 Task: Print the contact list from Outlook.
Action: Mouse moved to (23, 92)
Screenshot: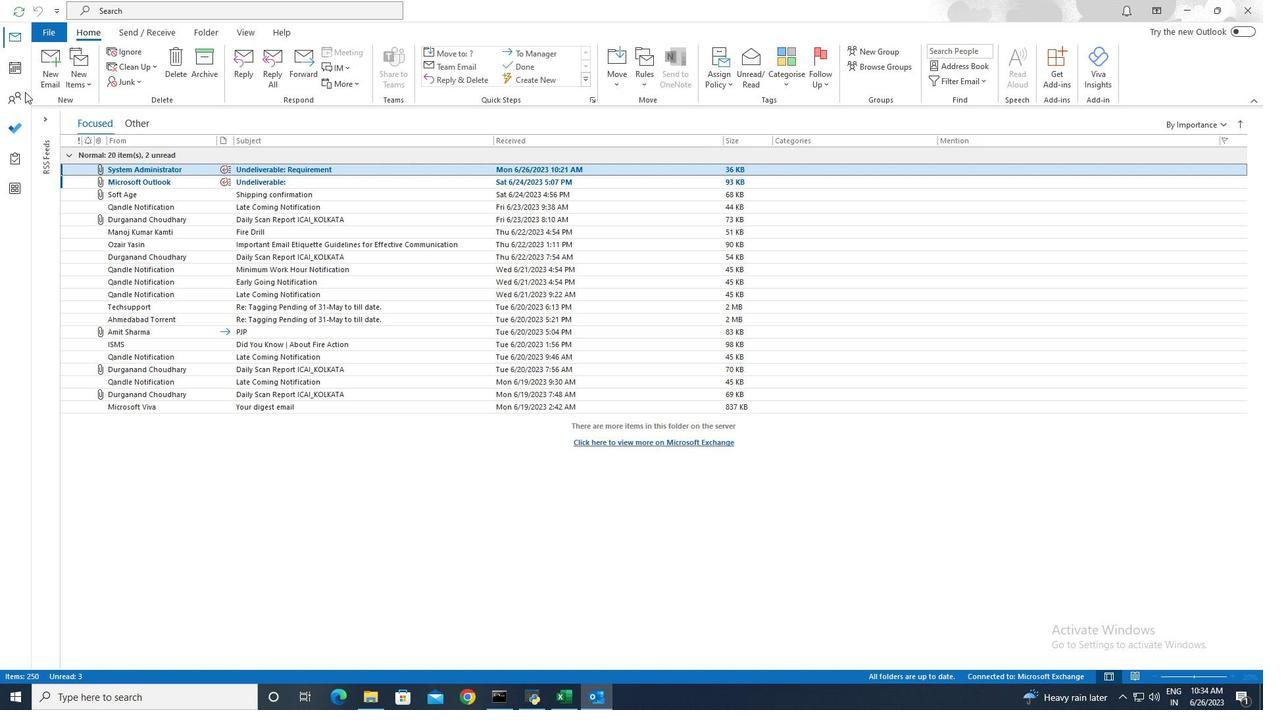 
Action: Mouse pressed left at (23, 92)
Screenshot: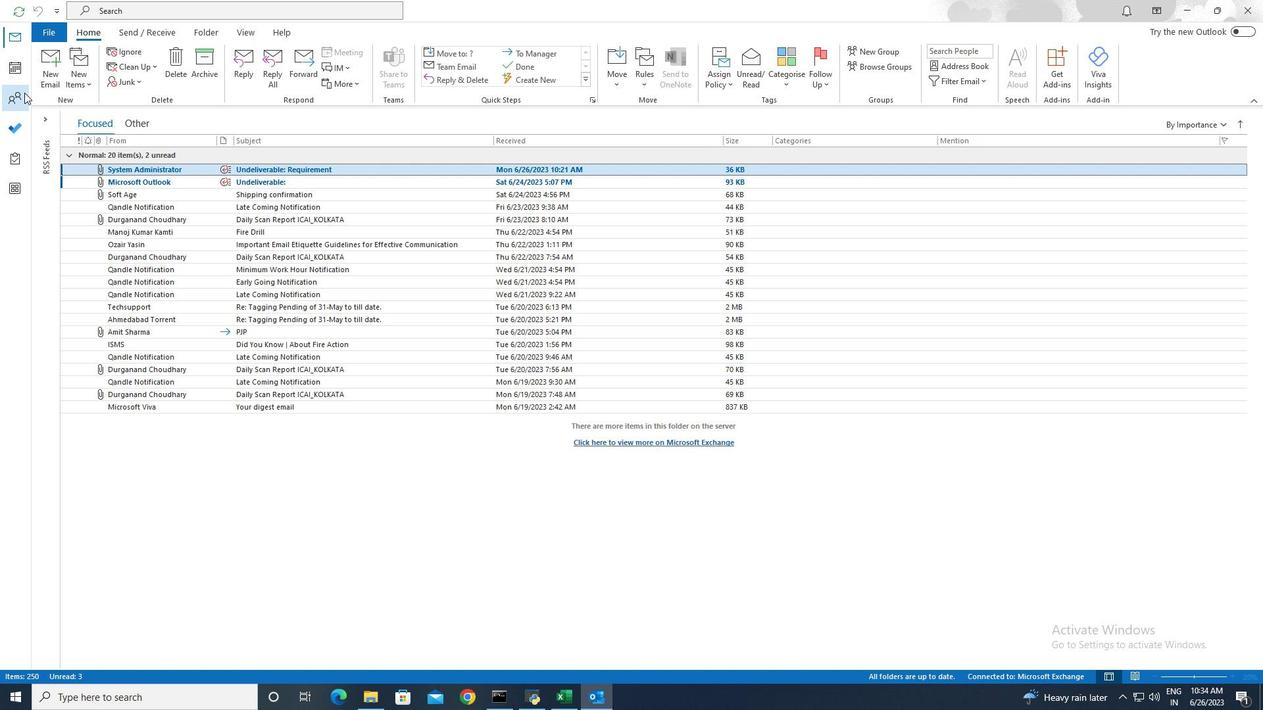
Action: Mouse moved to (236, 161)
Screenshot: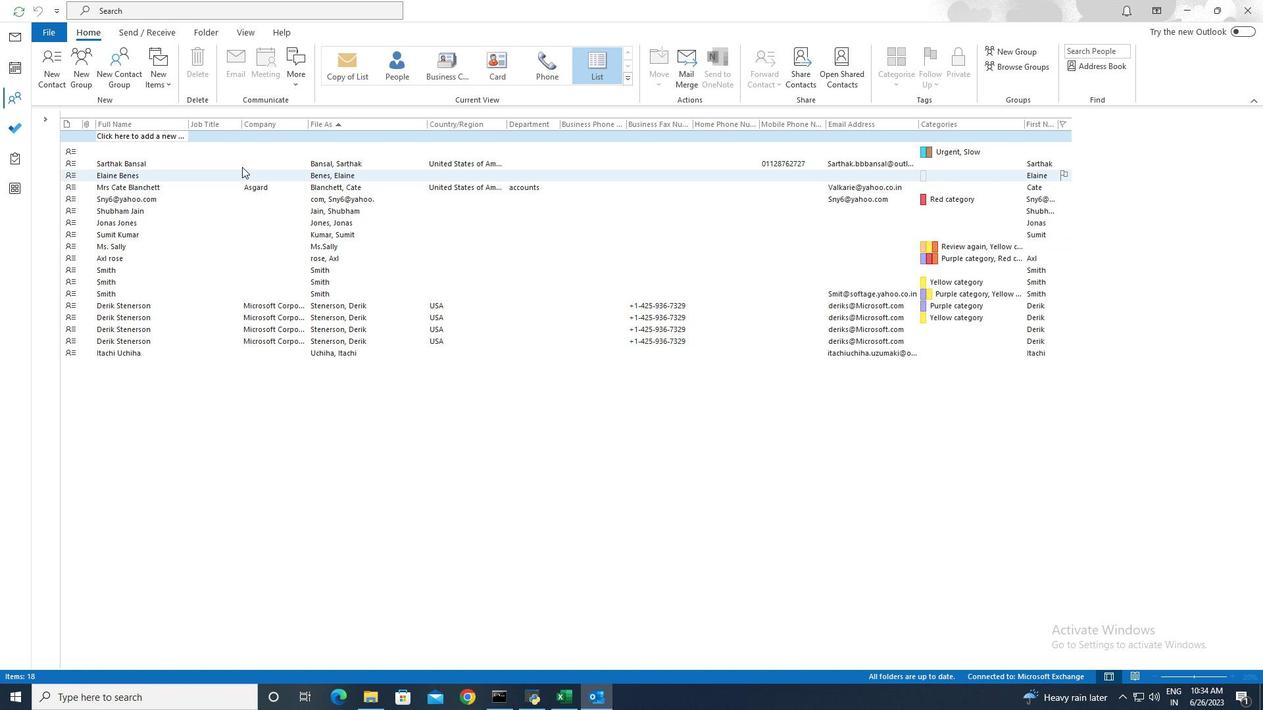 
Action: Mouse pressed left at (236, 161)
Screenshot: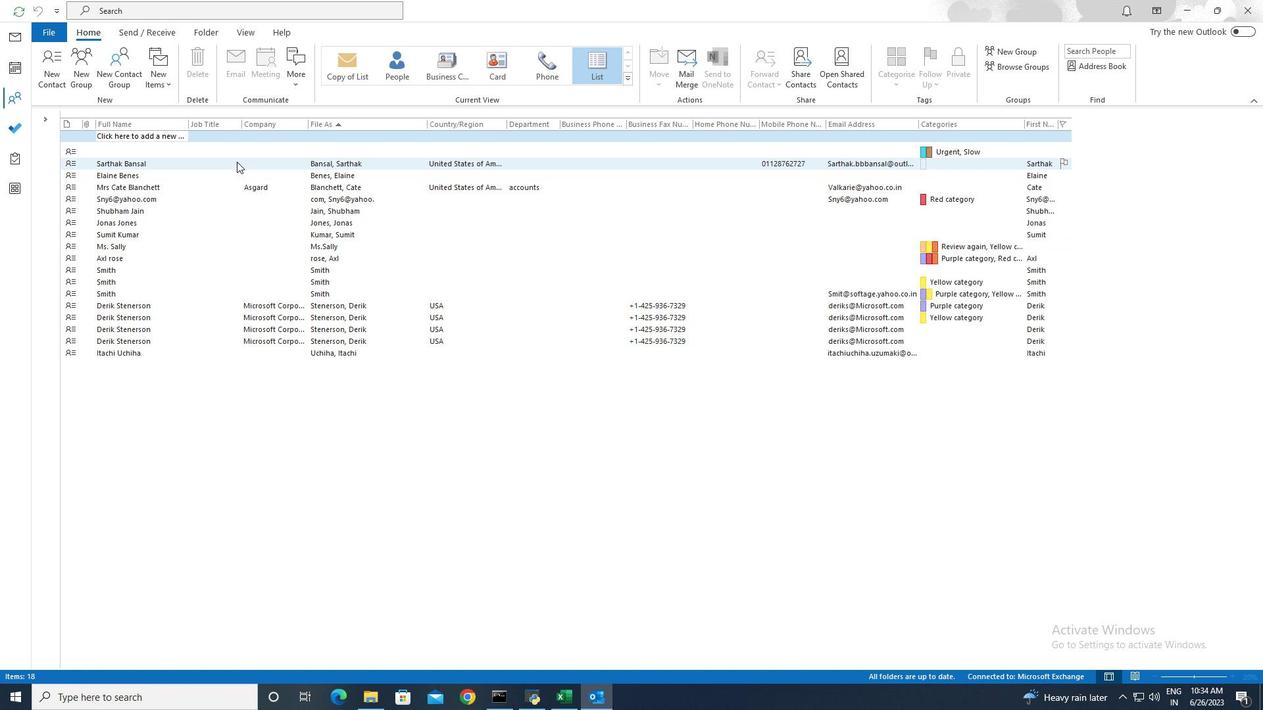
Action: Mouse moved to (44, 32)
Screenshot: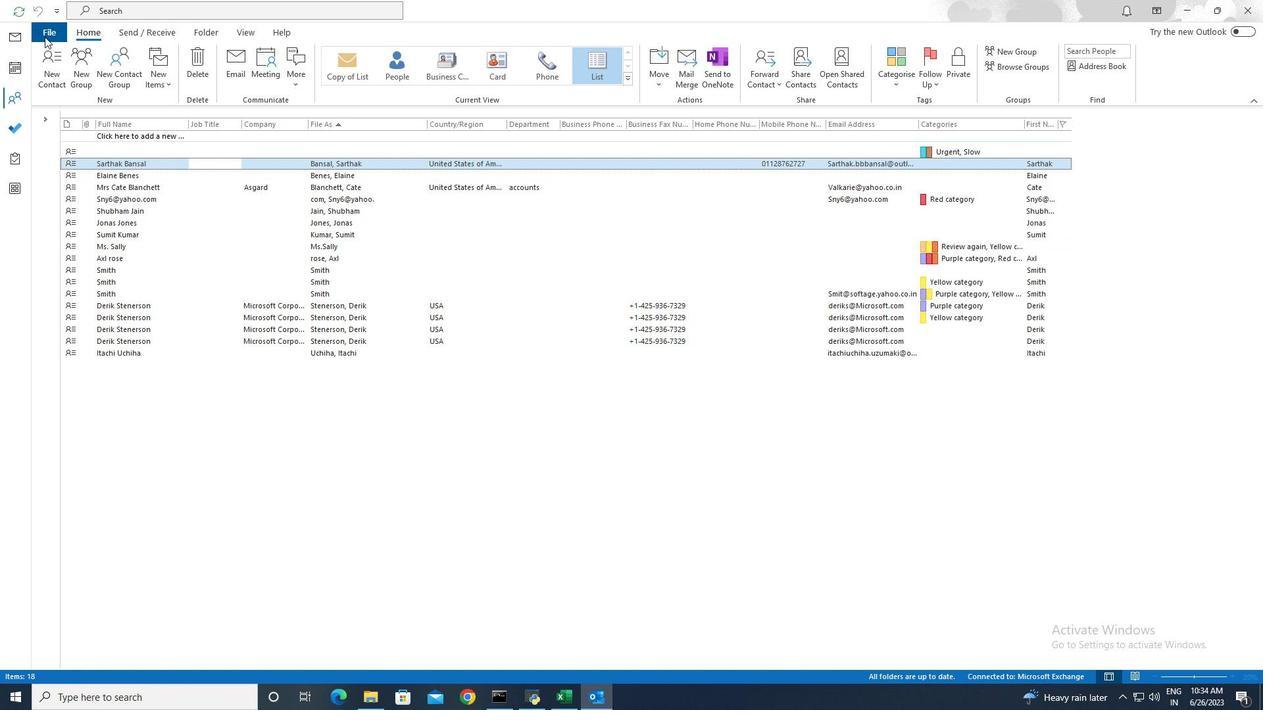 
Action: Mouse pressed left at (44, 32)
Screenshot: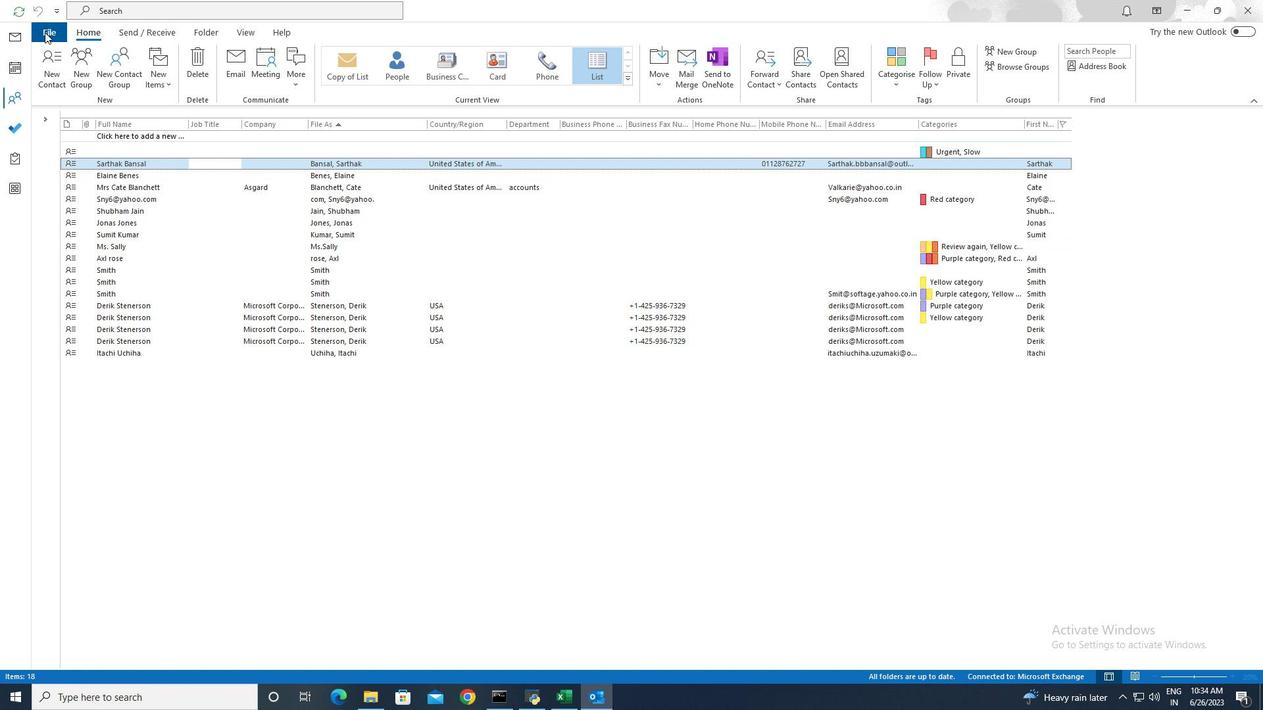 
Action: Mouse moved to (44, 179)
Screenshot: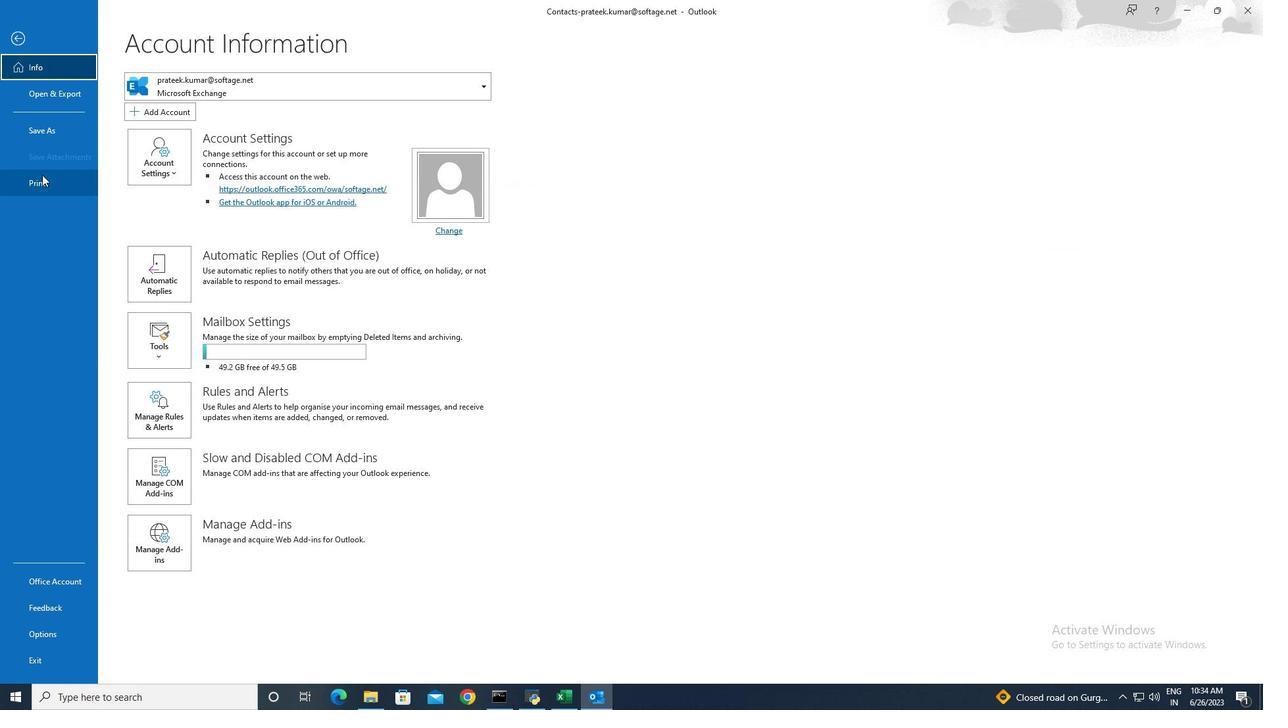 
Action: Mouse pressed left at (44, 179)
Screenshot: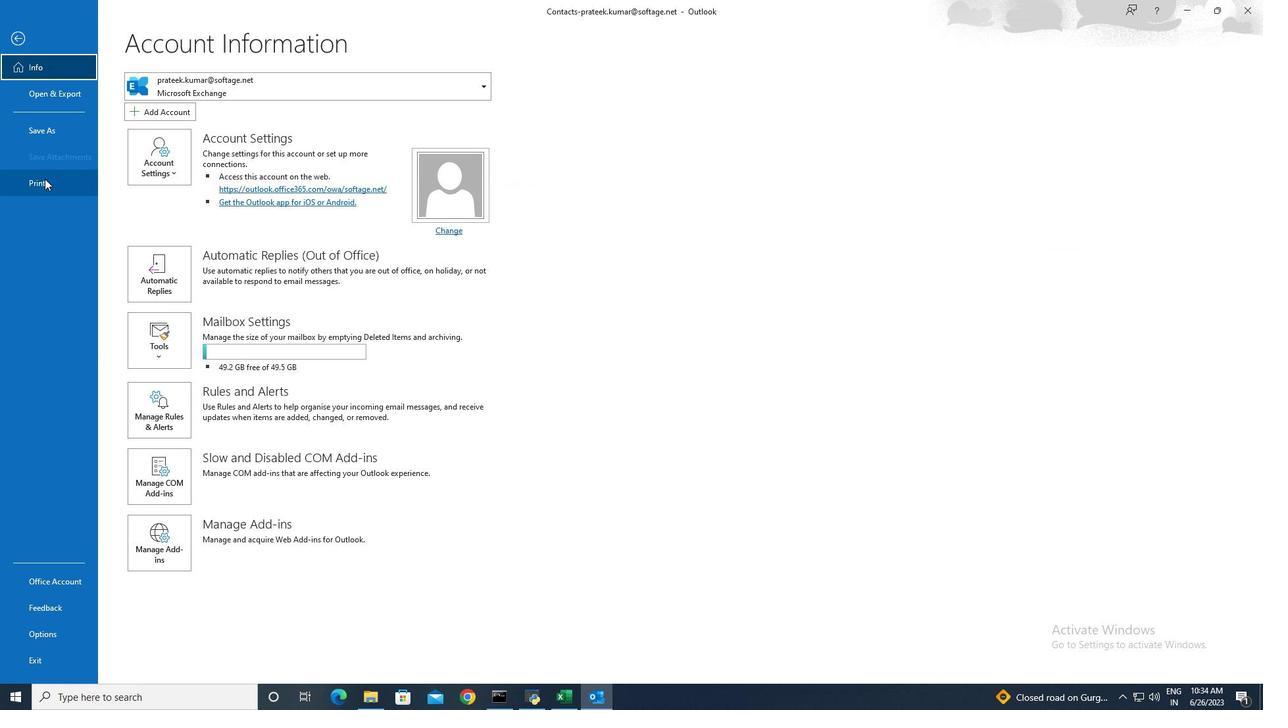 
Action: Mouse moved to (161, 115)
Screenshot: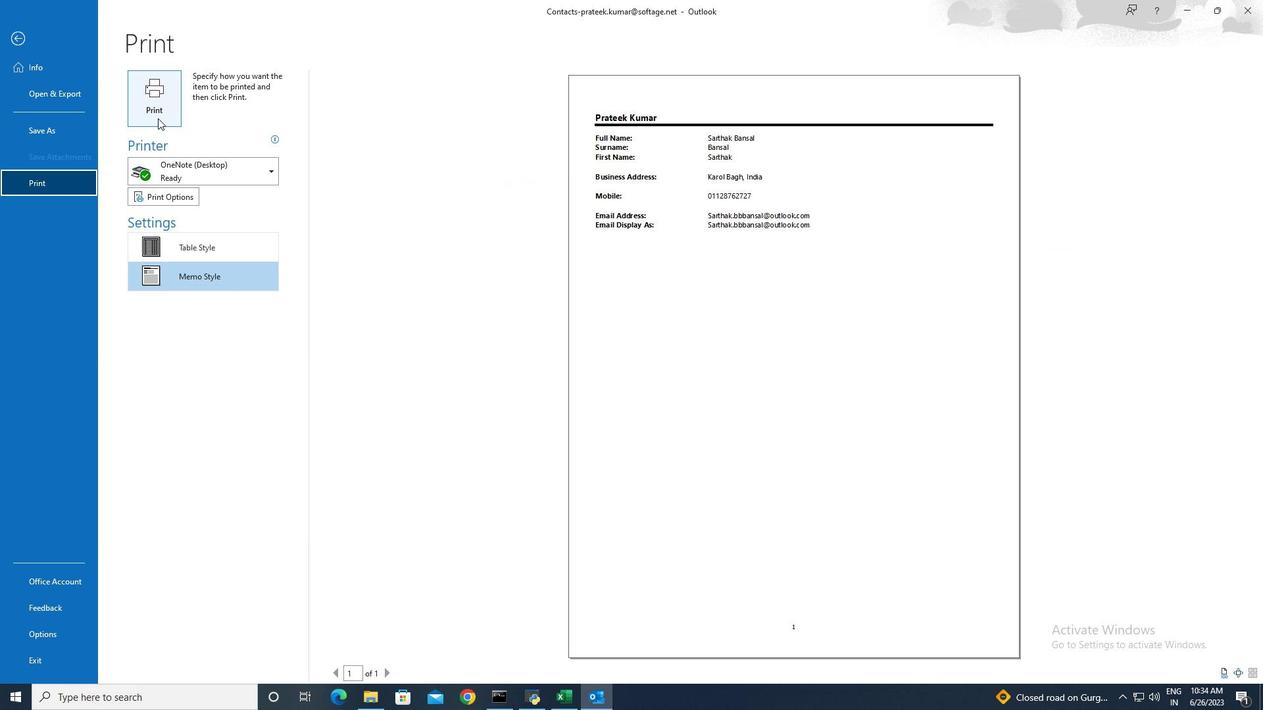 
Action: Mouse pressed left at (161, 115)
Screenshot: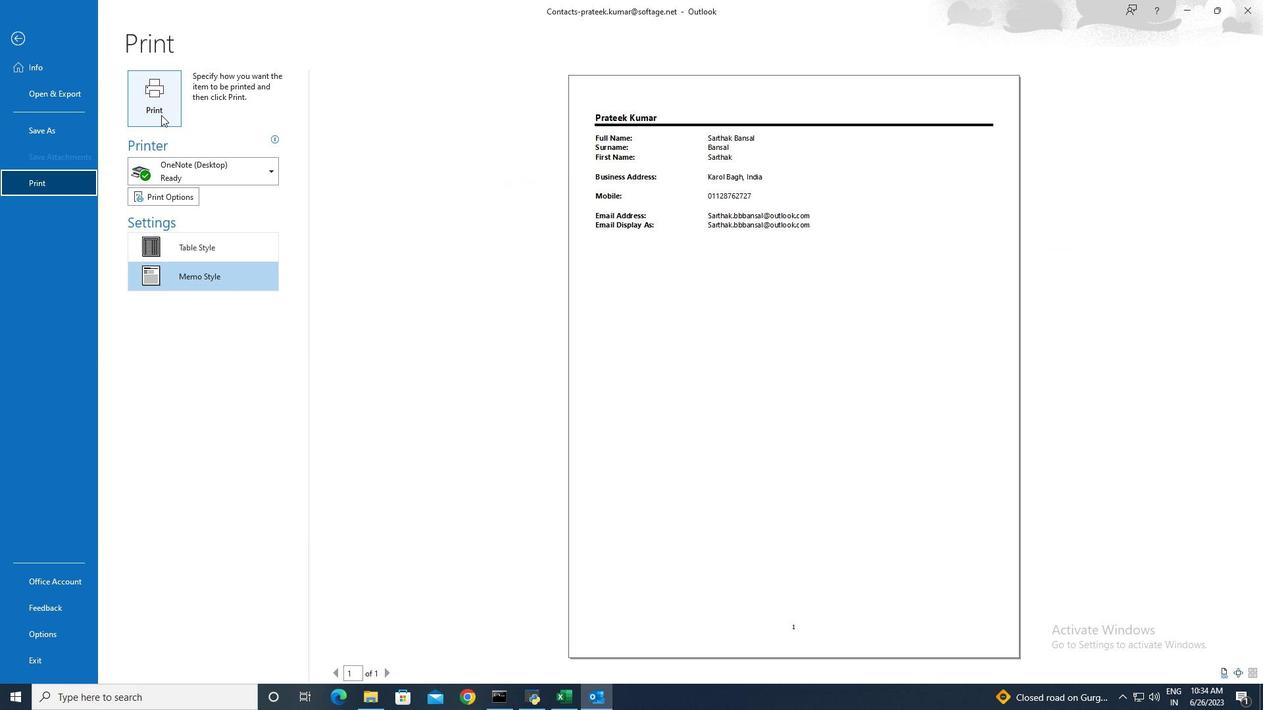 
